 Task: Create a due date automation trigger when advanced on, 2 hours before a card is due add dates due tomorrow.
Action: Mouse moved to (1000, 297)
Screenshot: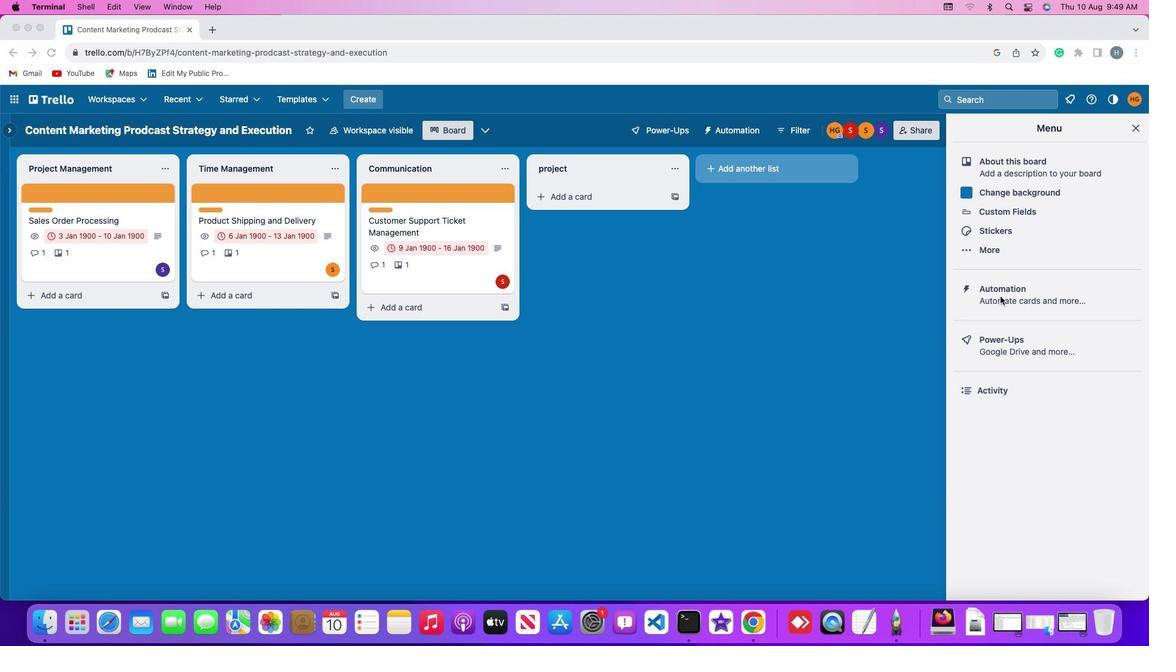 
Action: Mouse pressed left at (1000, 297)
Screenshot: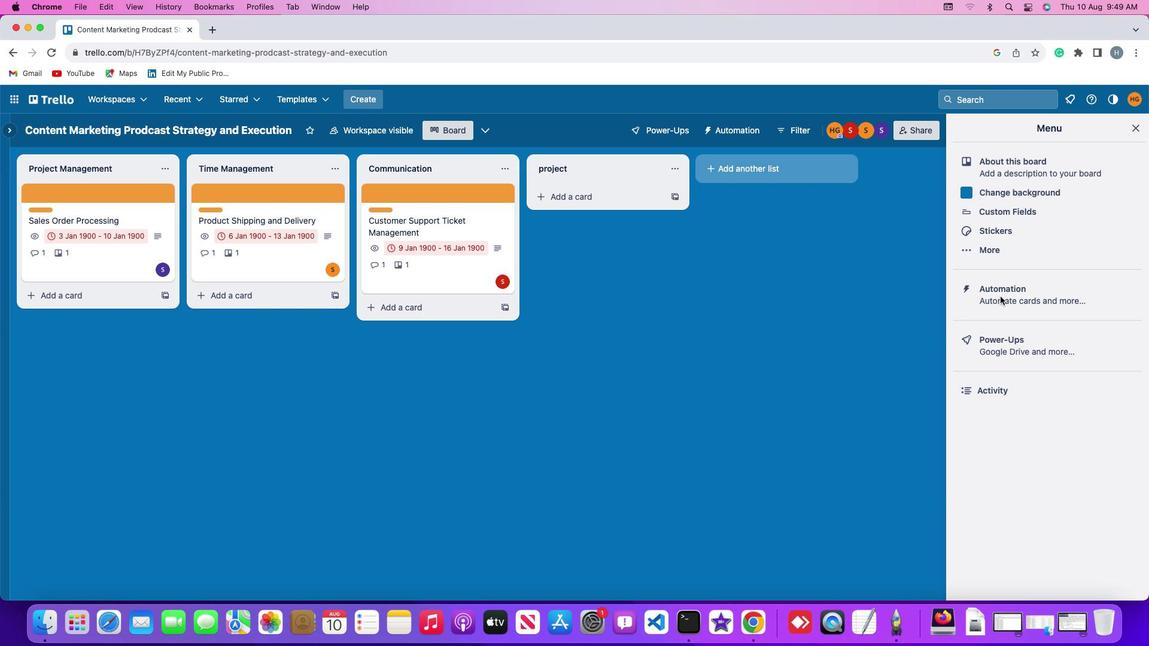 
Action: Mouse pressed left at (1000, 297)
Screenshot: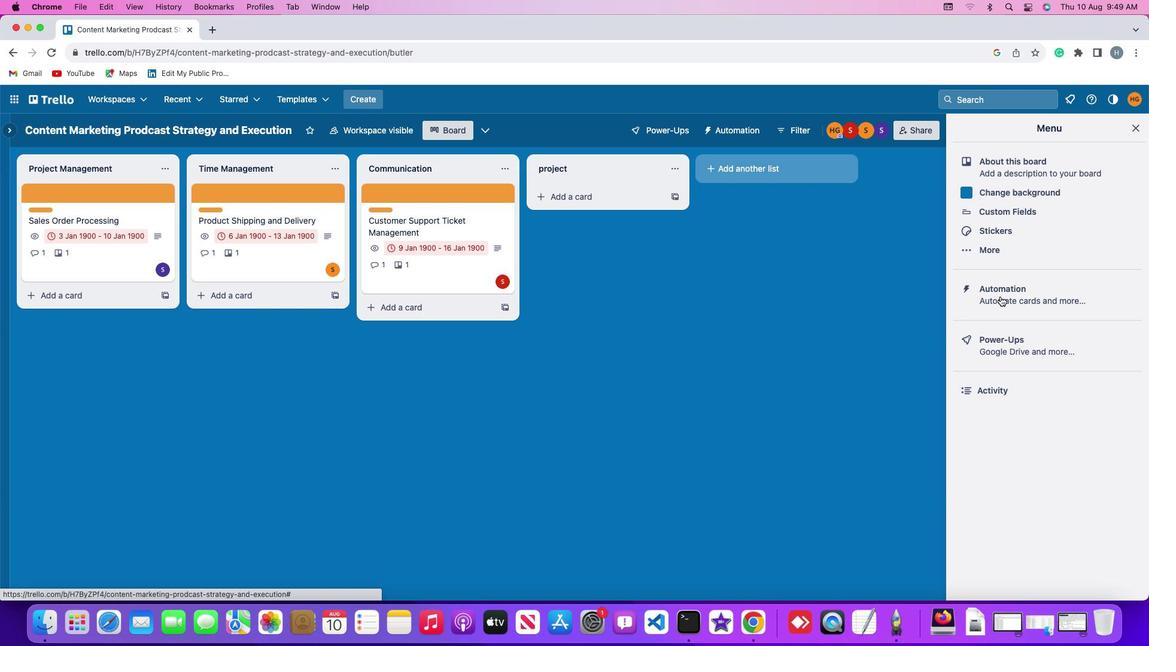 
Action: Mouse moved to (75, 286)
Screenshot: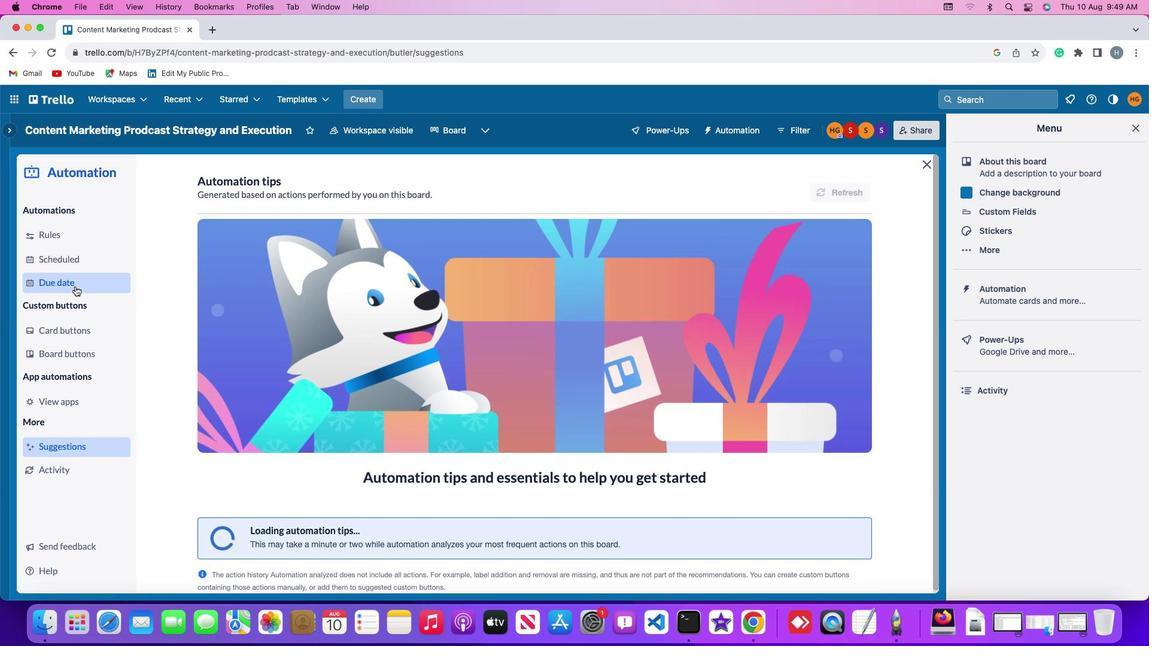 
Action: Mouse pressed left at (75, 286)
Screenshot: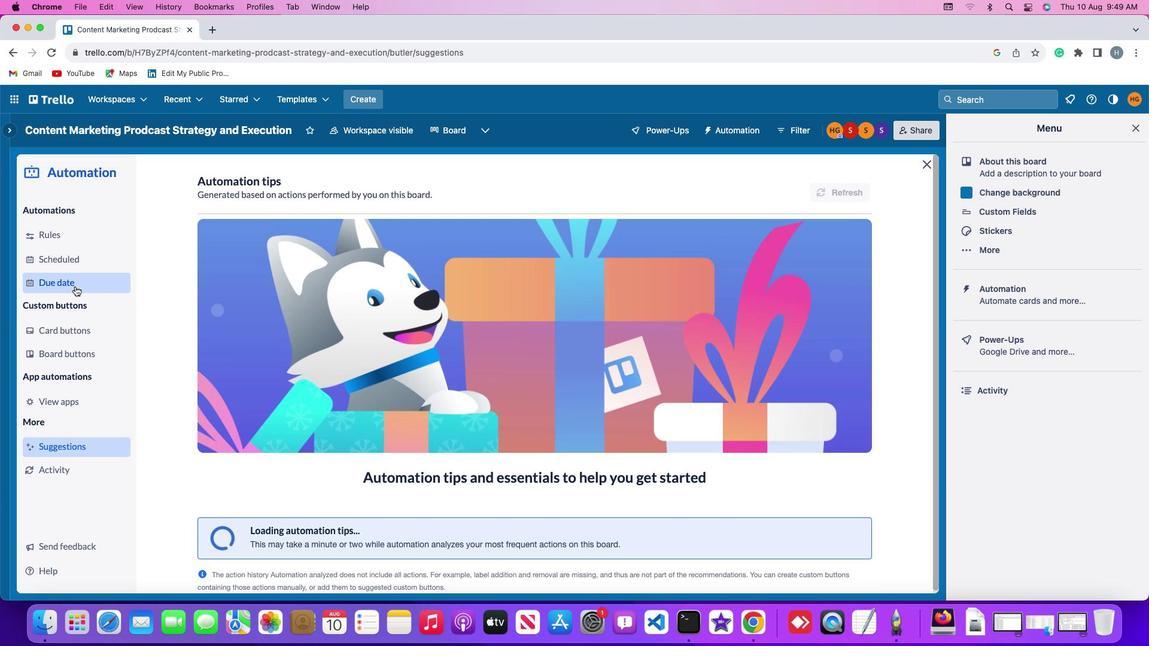
Action: Mouse moved to (802, 184)
Screenshot: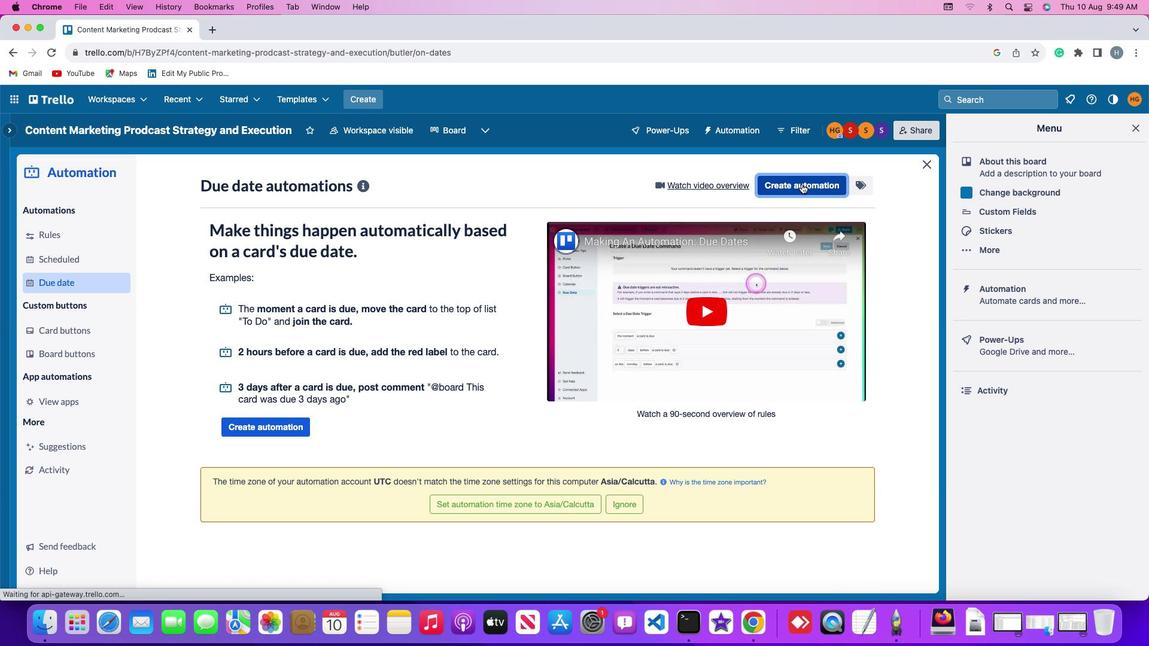 
Action: Mouse pressed left at (802, 184)
Screenshot: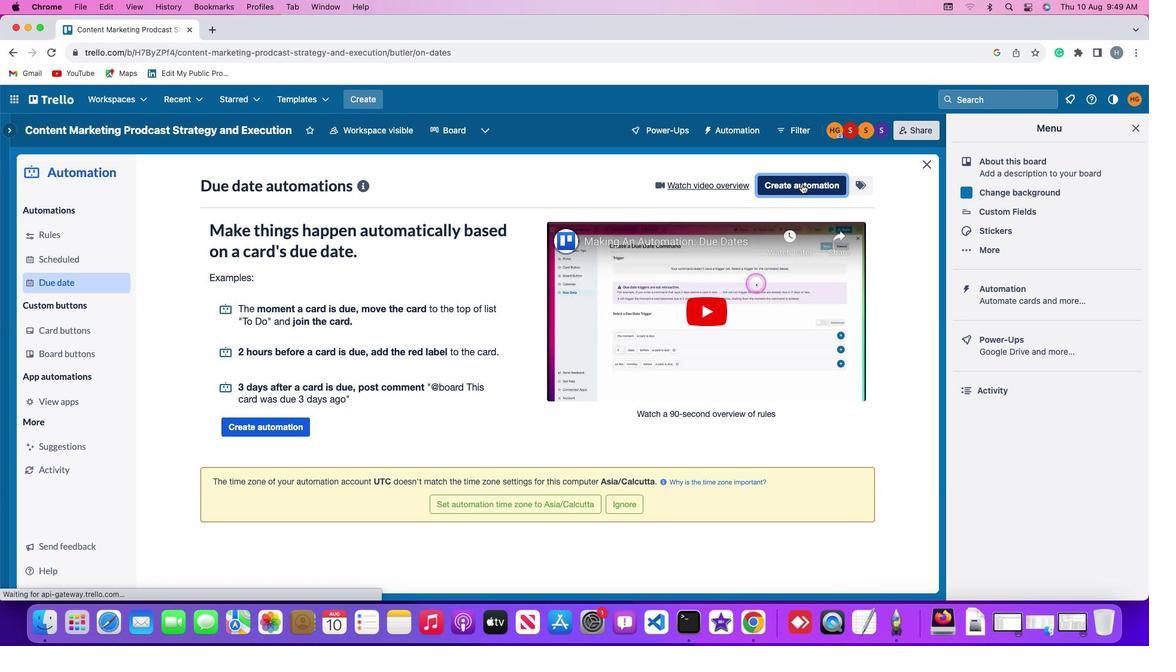 
Action: Mouse moved to (259, 300)
Screenshot: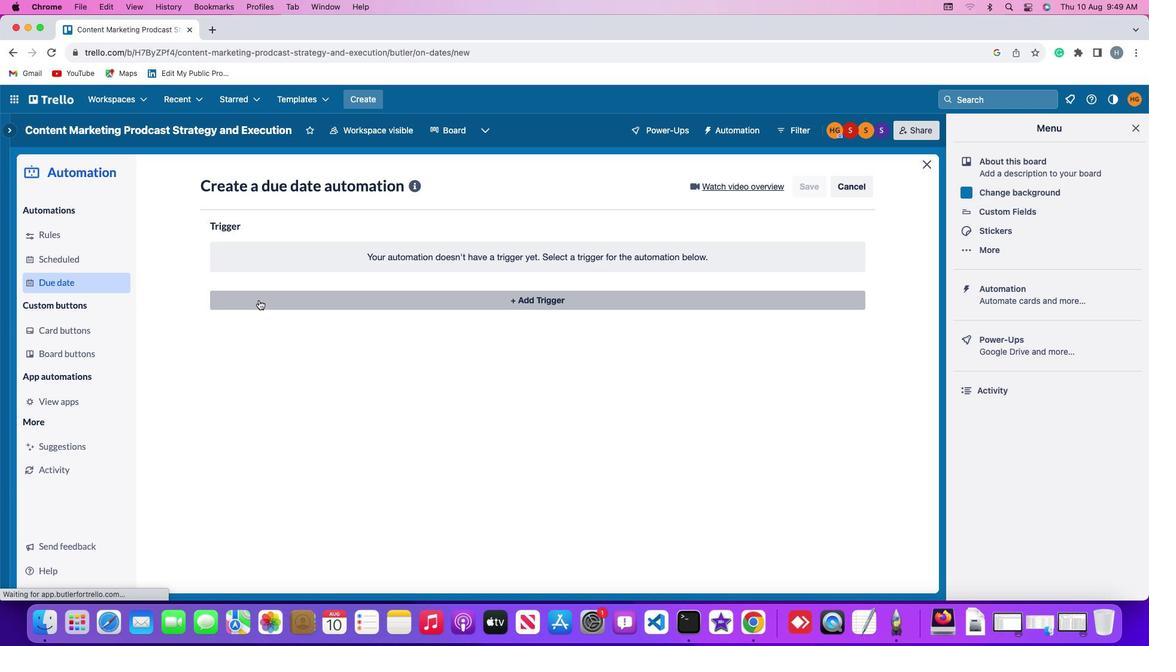 
Action: Mouse pressed left at (259, 300)
Screenshot: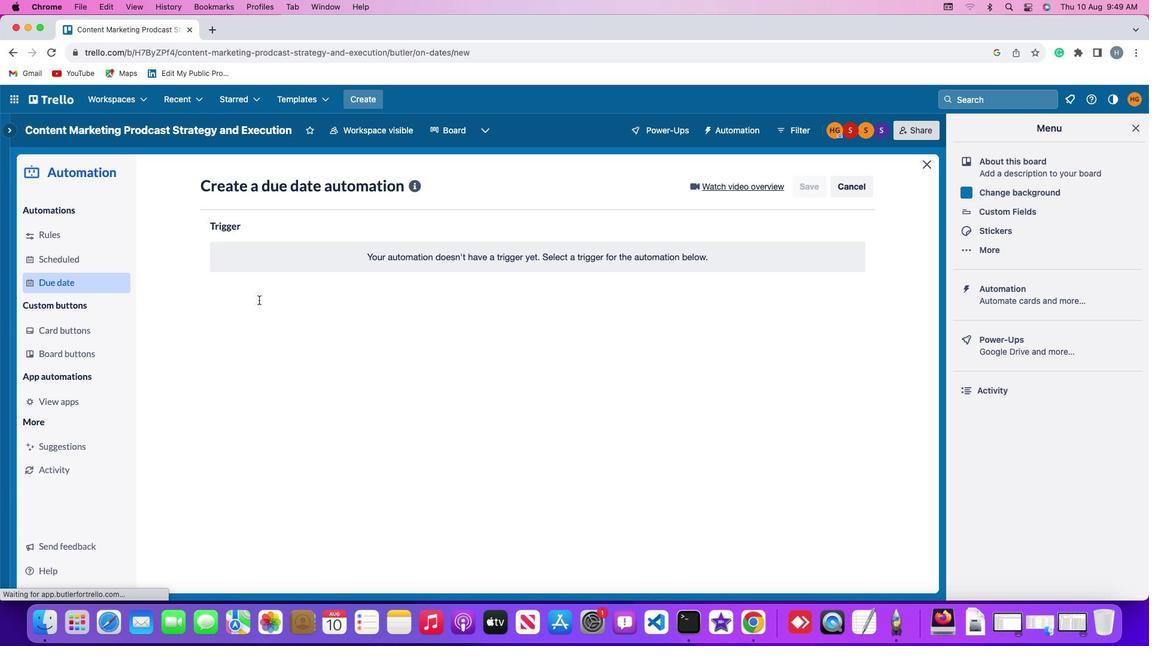 
Action: Mouse moved to (233, 479)
Screenshot: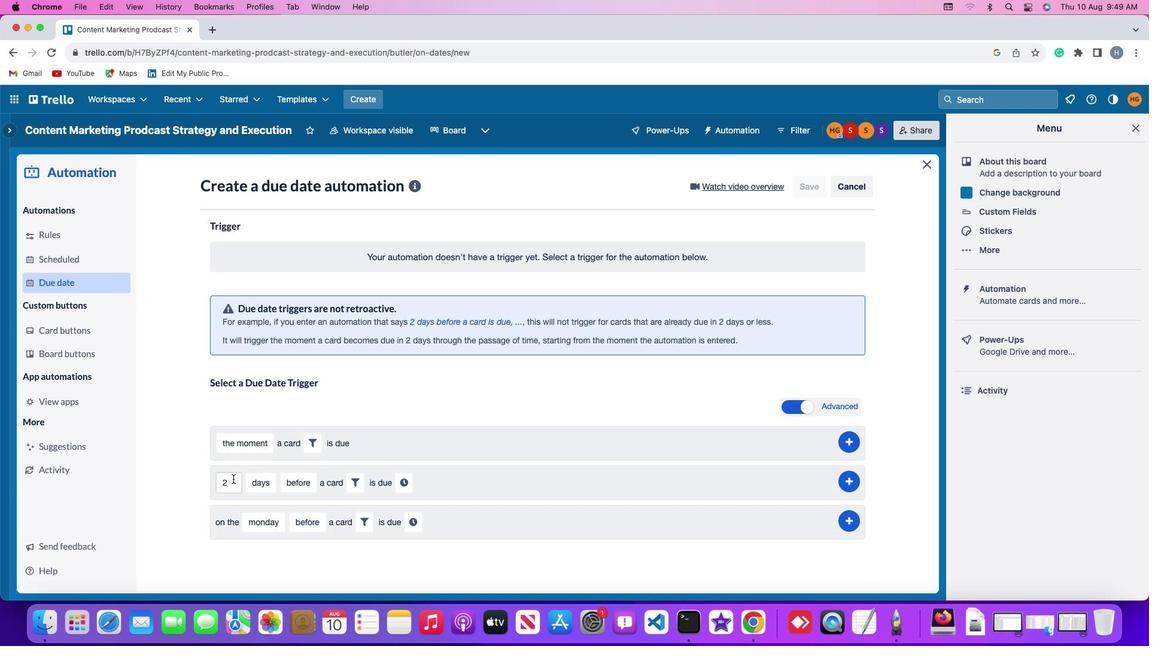 
Action: Mouse pressed left at (233, 479)
Screenshot: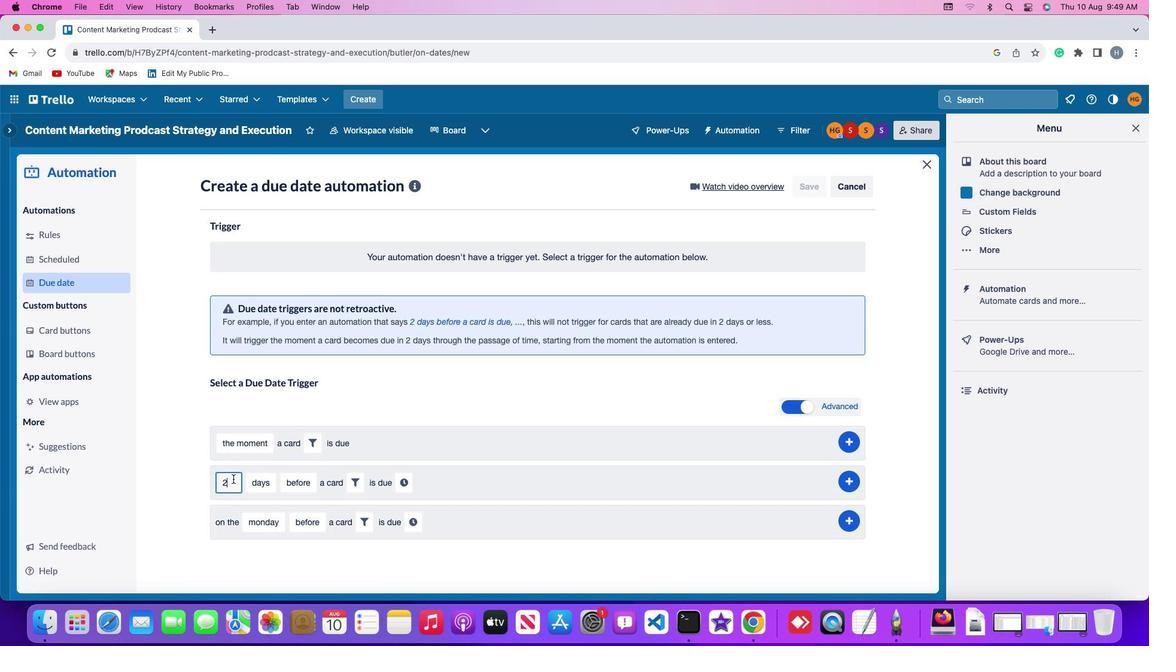 
Action: Key pressed Key.backspace'2'
Screenshot: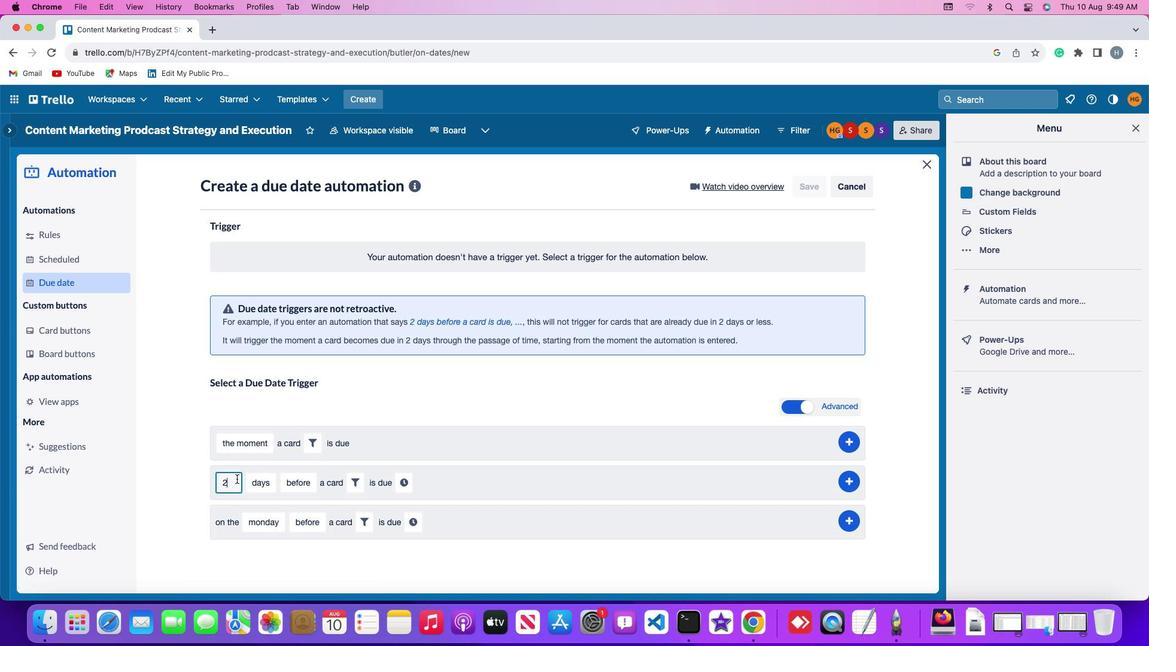 
Action: Mouse moved to (255, 480)
Screenshot: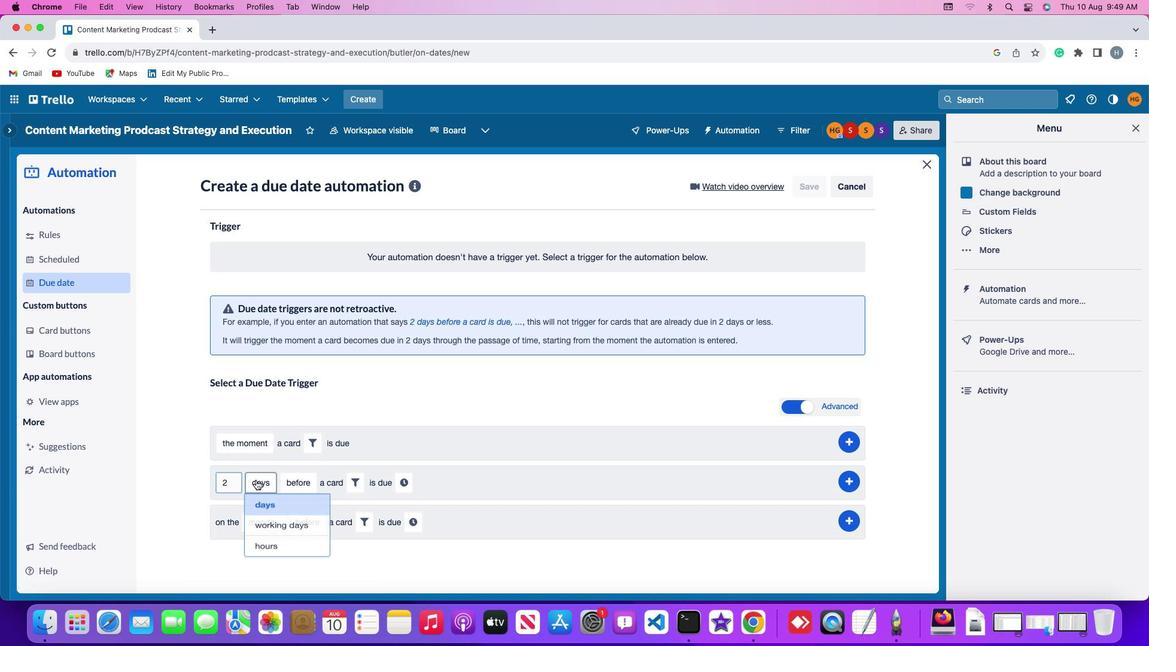 
Action: Mouse pressed left at (255, 480)
Screenshot: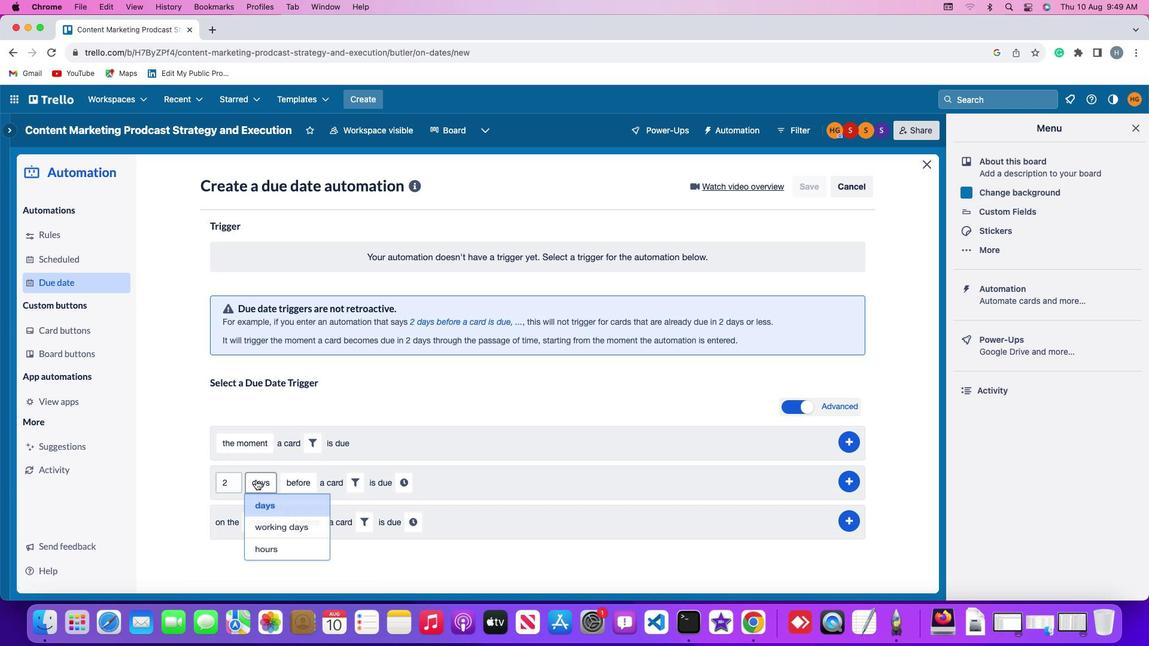 
Action: Mouse moved to (264, 551)
Screenshot: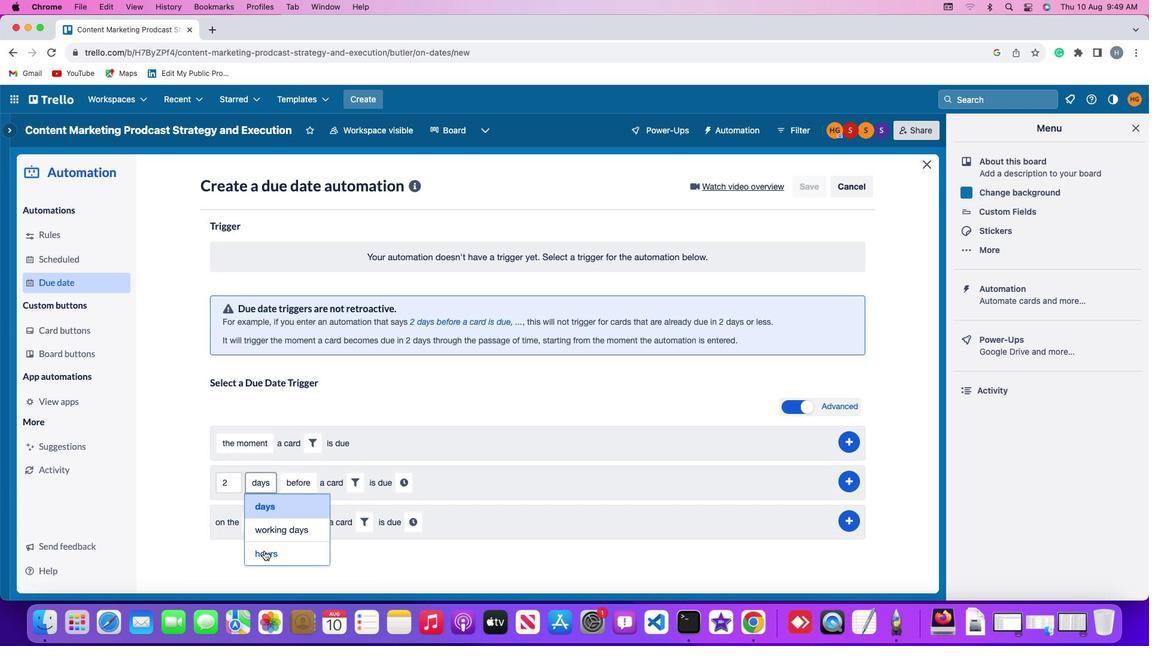 
Action: Mouse pressed left at (264, 551)
Screenshot: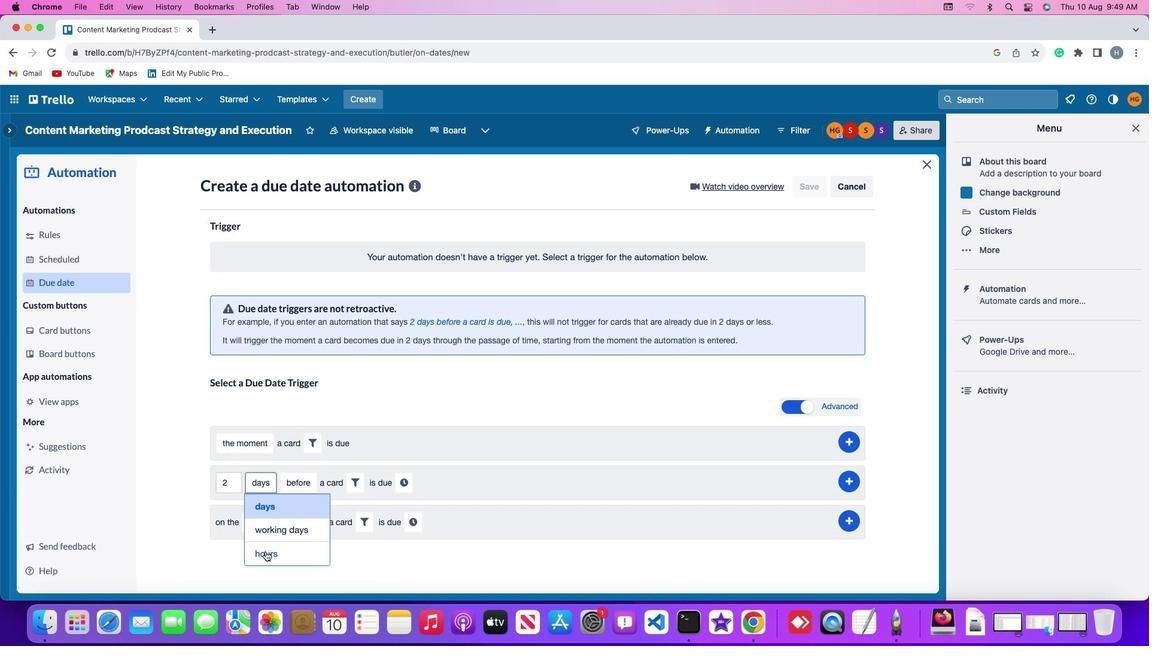 
Action: Mouse moved to (304, 484)
Screenshot: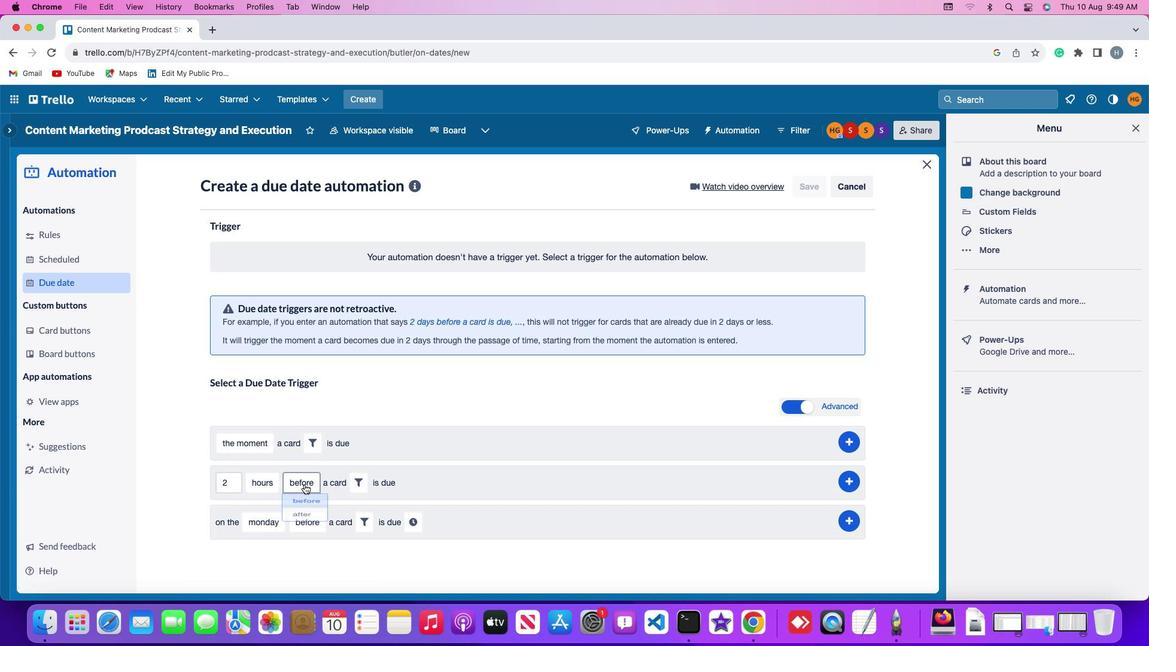 
Action: Mouse pressed left at (304, 484)
Screenshot: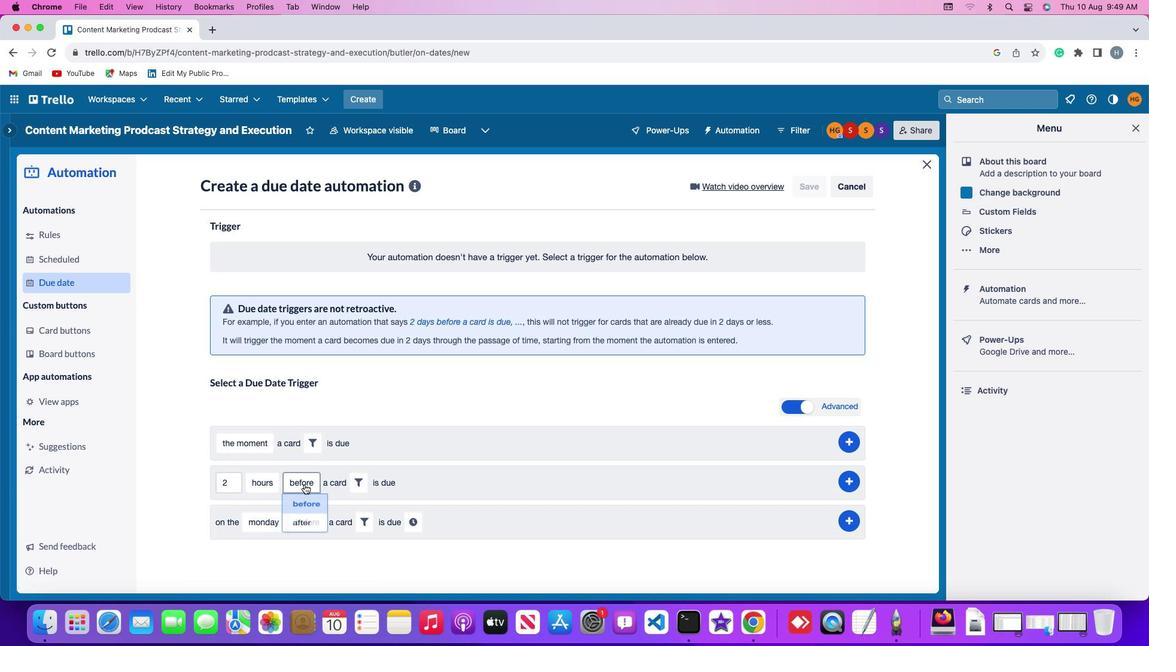 
Action: Mouse moved to (306, 502)
Screenshot: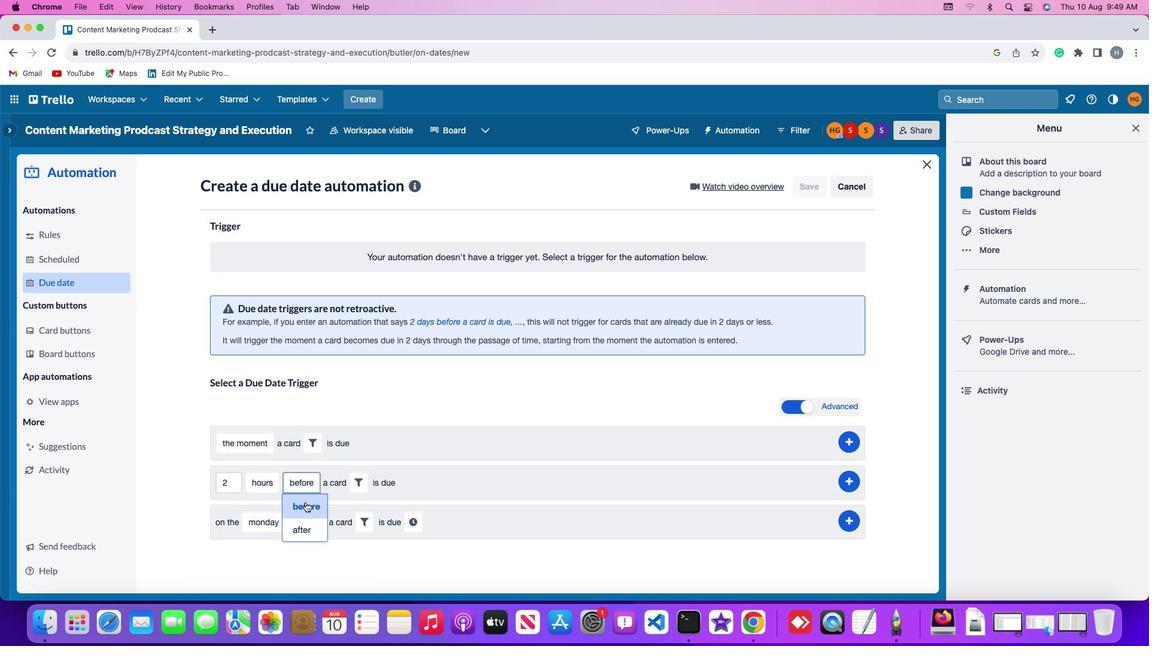 
Action: Mouse pressed left at (306, 502)
Screenshot: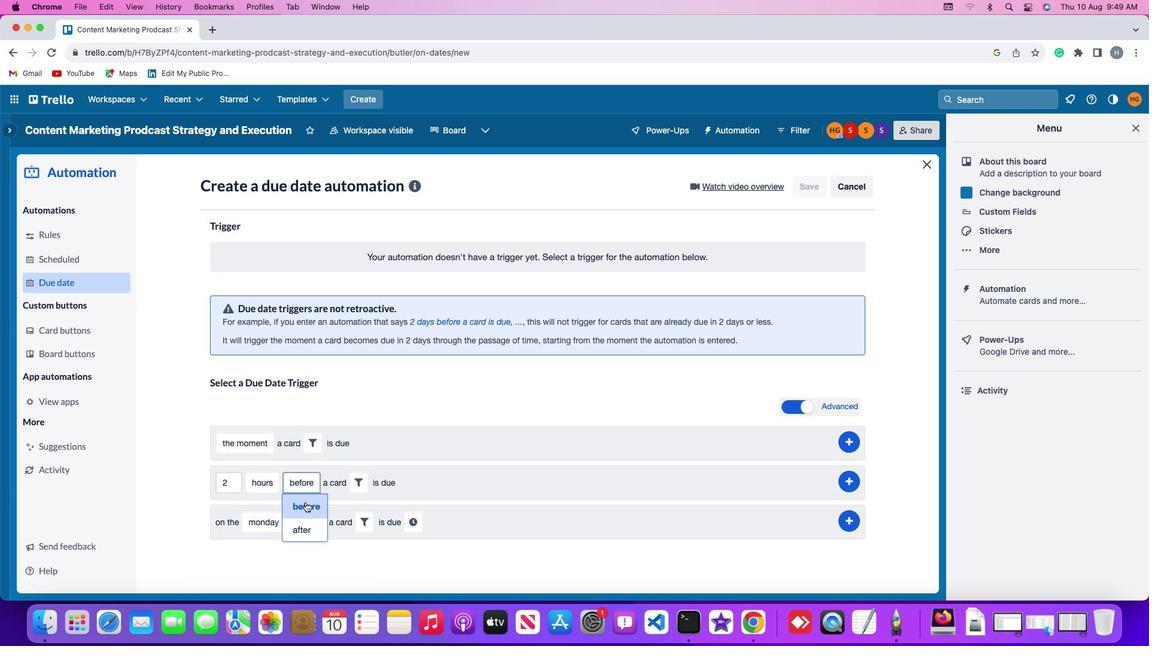 
Action: Mouse moved to (364, 483)
Screenshot: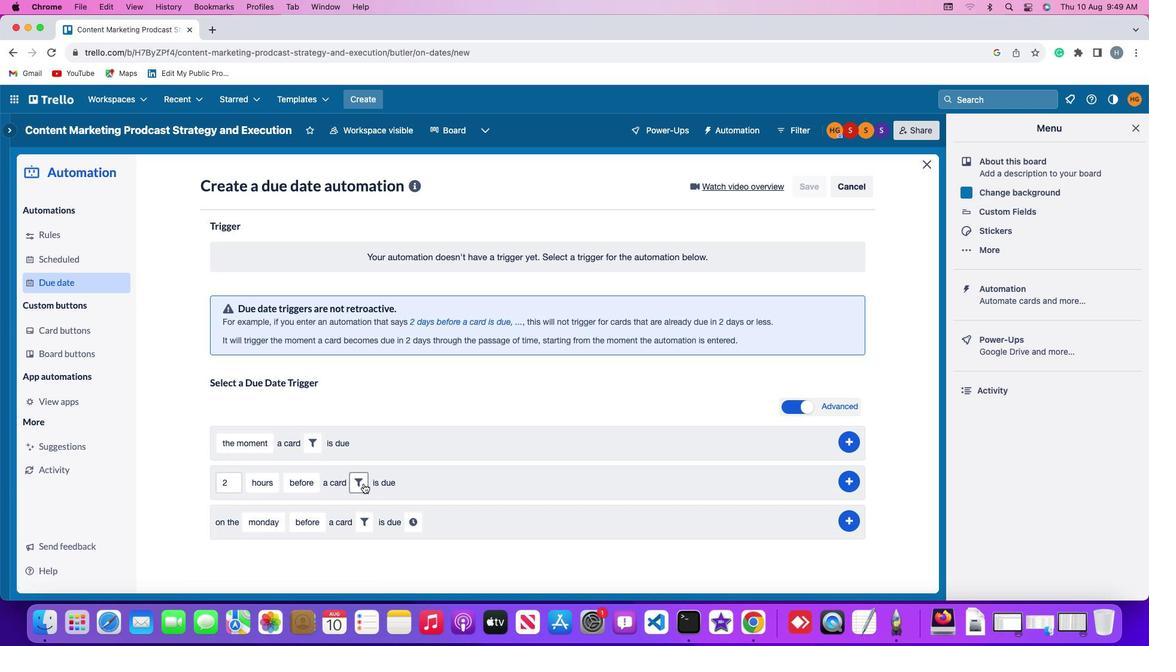 
Action: Mouse pressed left at (364, 483)
Screenshot: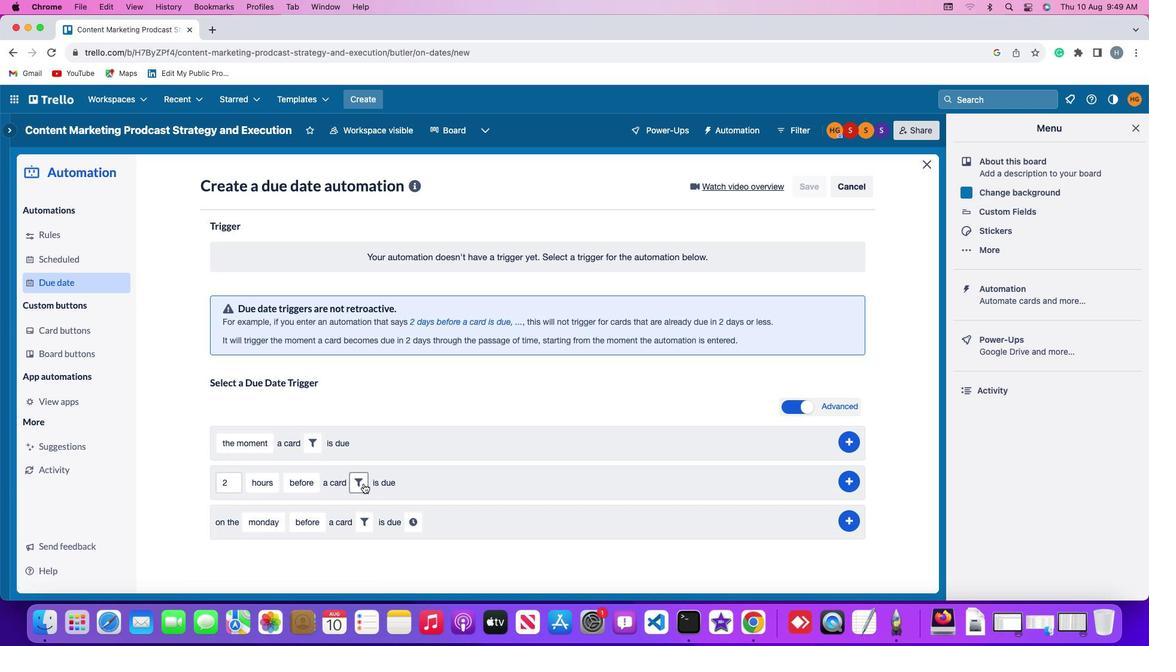 
Action: Mouse moved to (431, 520)
Screenshot: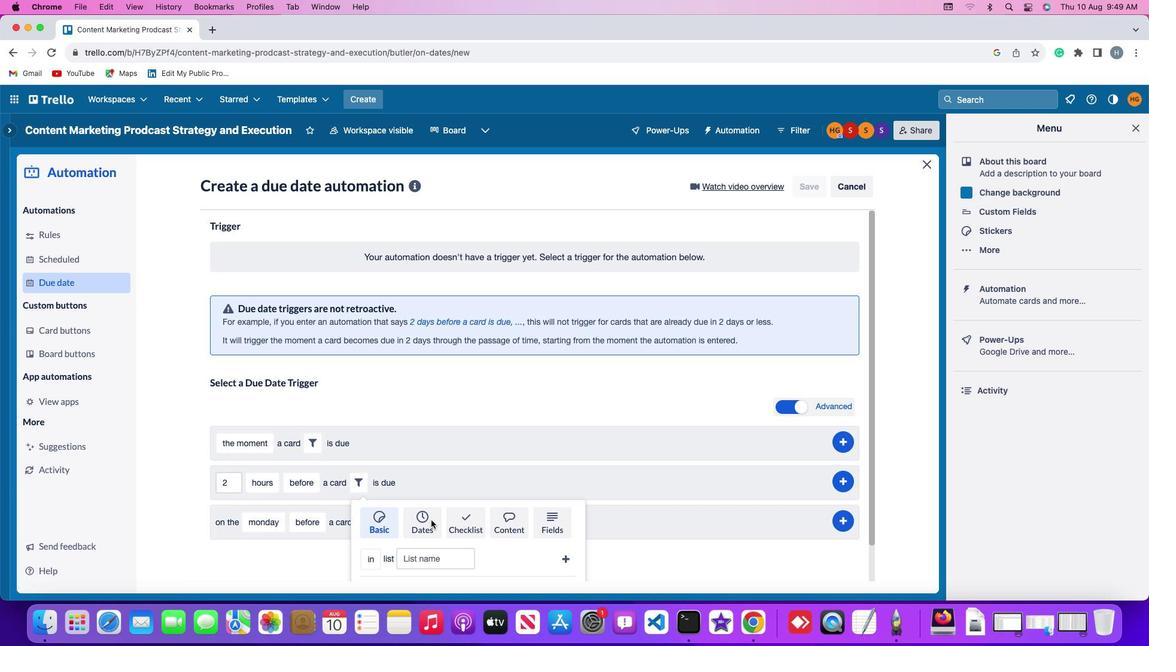 
Action: Mouse pressed left at (431, 520)
Screenshot: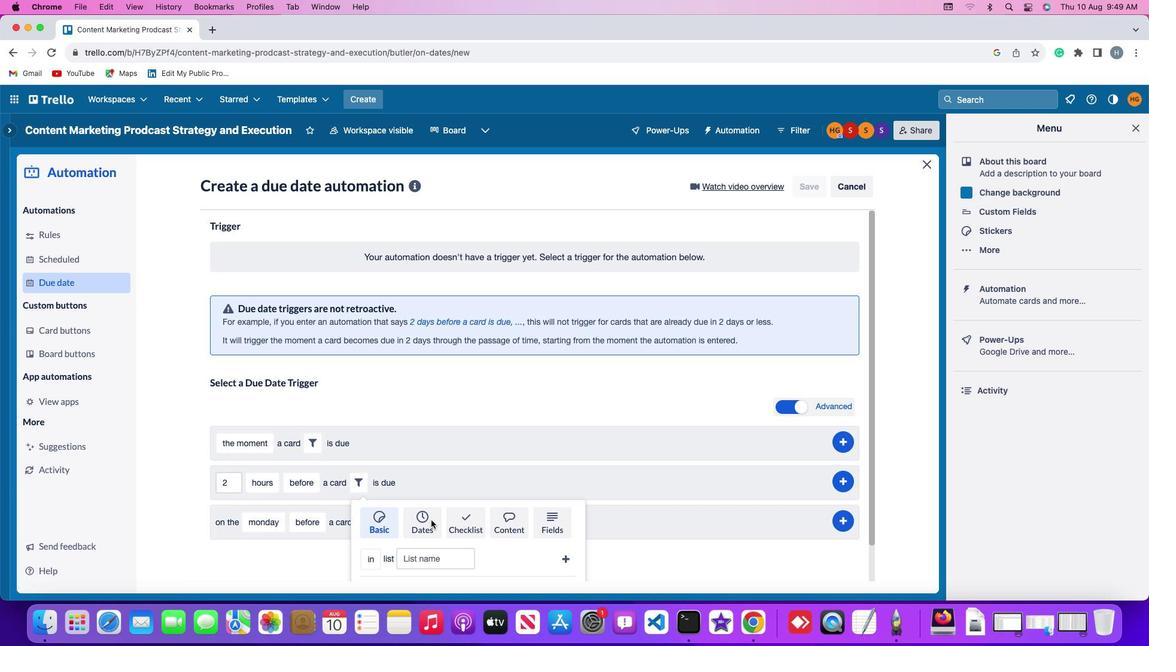 
Action: Mouse moved to (308, 550)
Screenshot: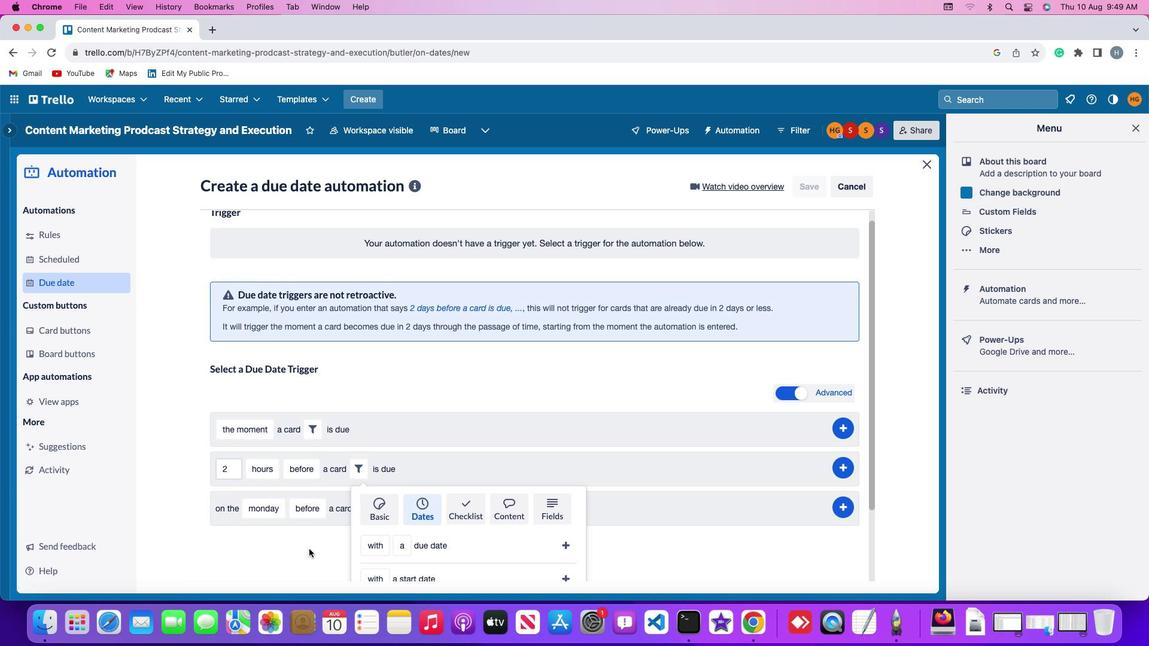
Action: Mouse scrolled (308, 550) with delta (0, 0)
Screenshot: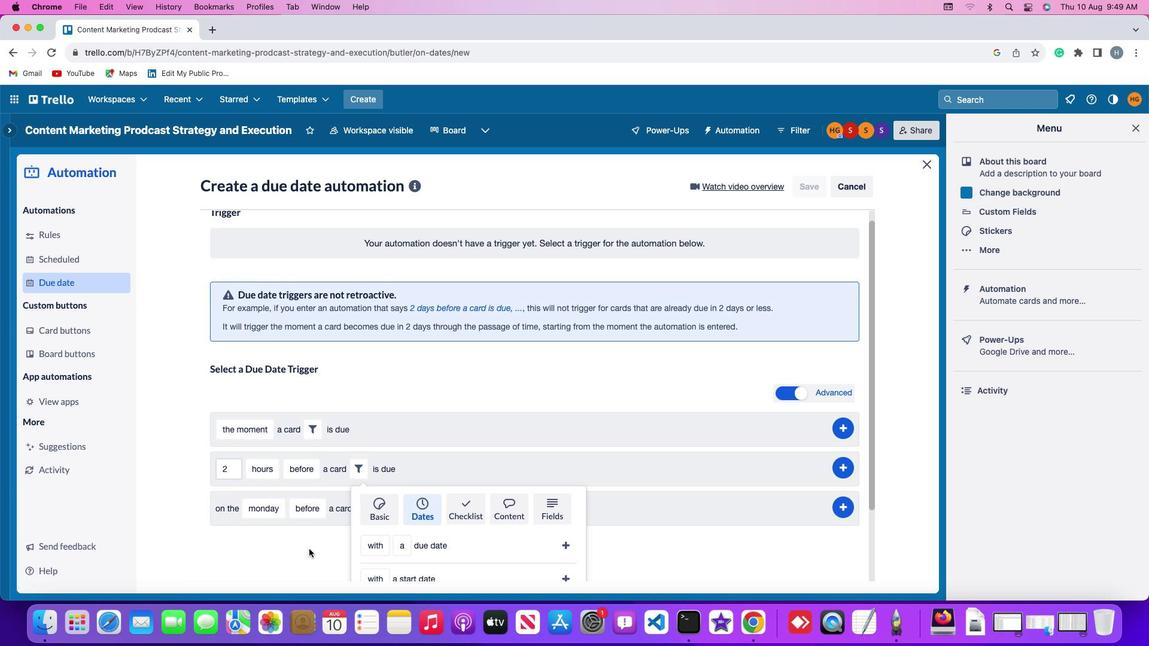 
Action: Mouse scrolled (308, 550) with delta (0, 0)
Screenshot: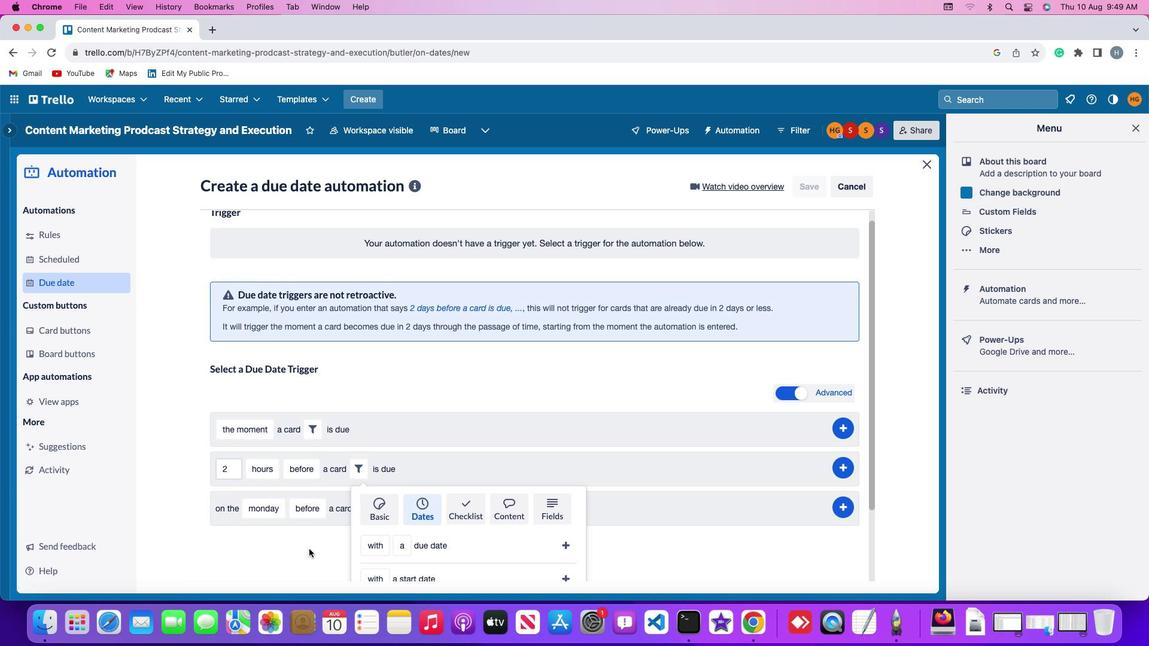 
Action: Mouse scrolled (308, 550) with delta (0, -1)
Screenshot: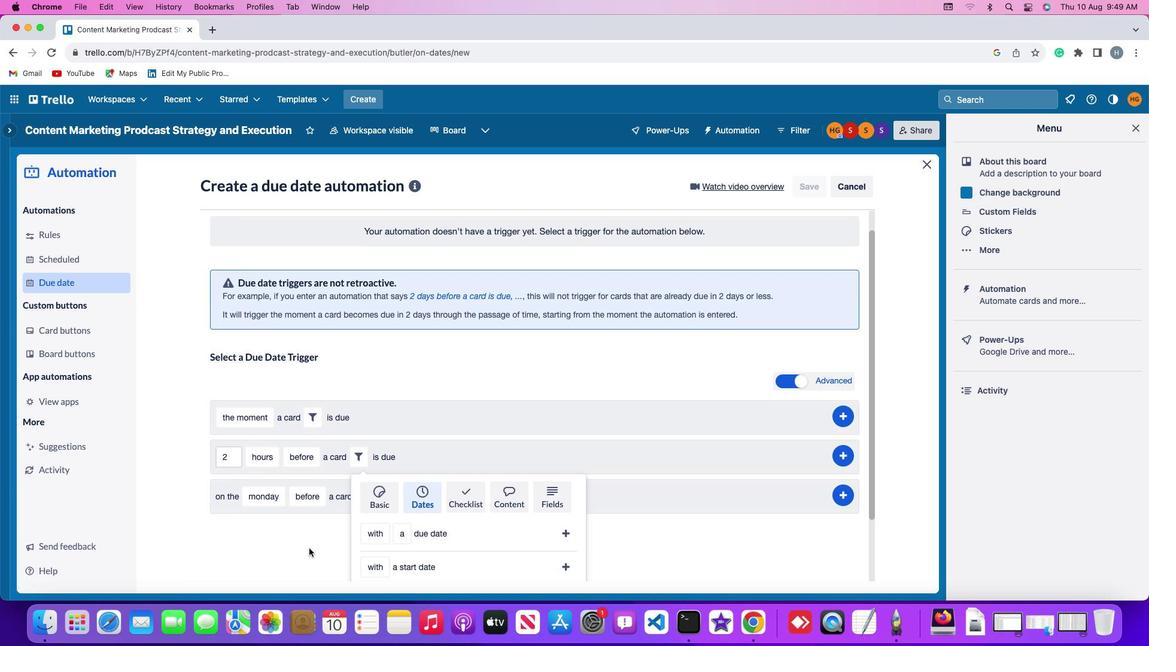 
Action: Mouse moved to (308, 550)
Screenshot: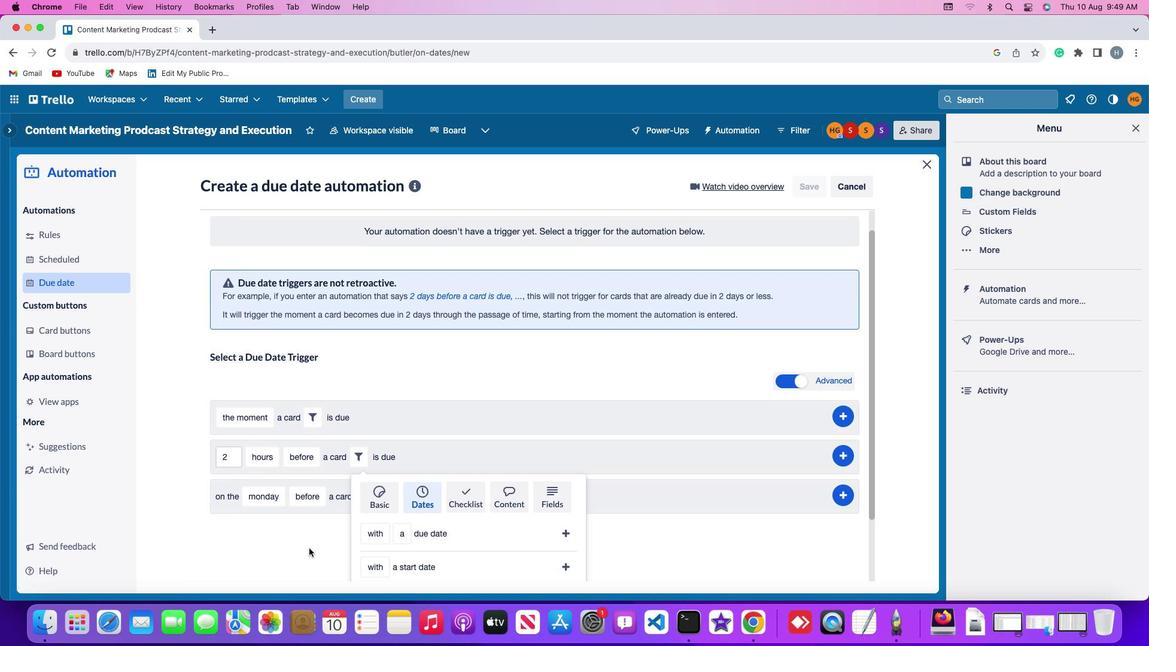 
Action: Mouse scrolled (308, 550) with delta (0, -2)
Screenshot: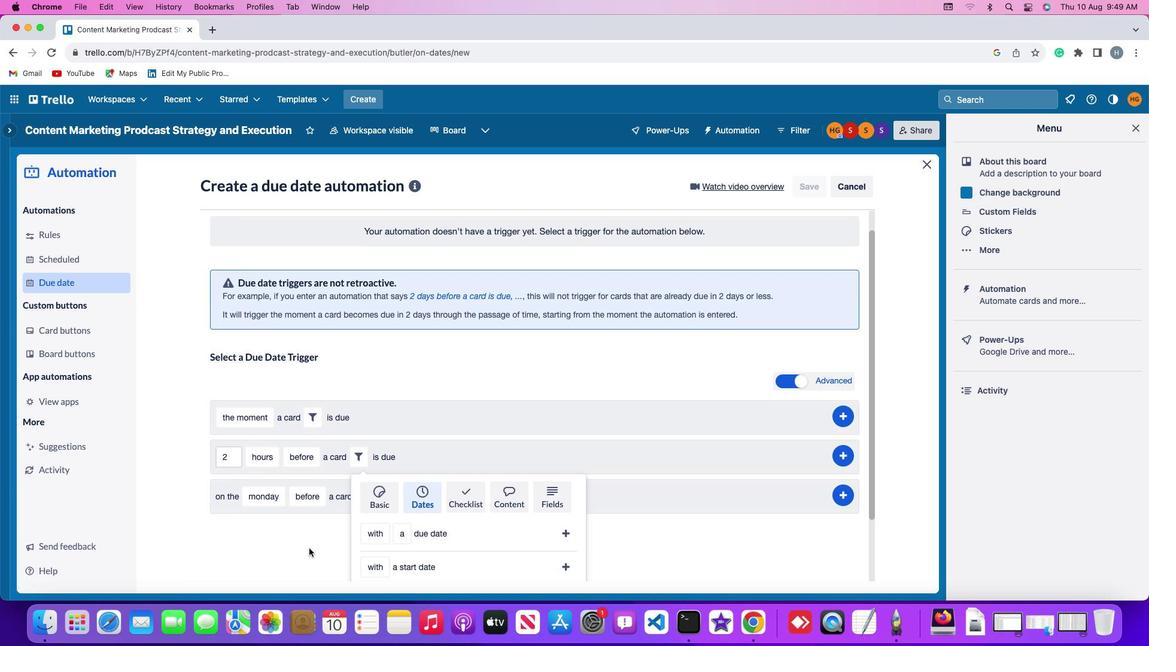 
Action: Mouse scrolled (308, 550) with delta (0, -3)
Screenshot: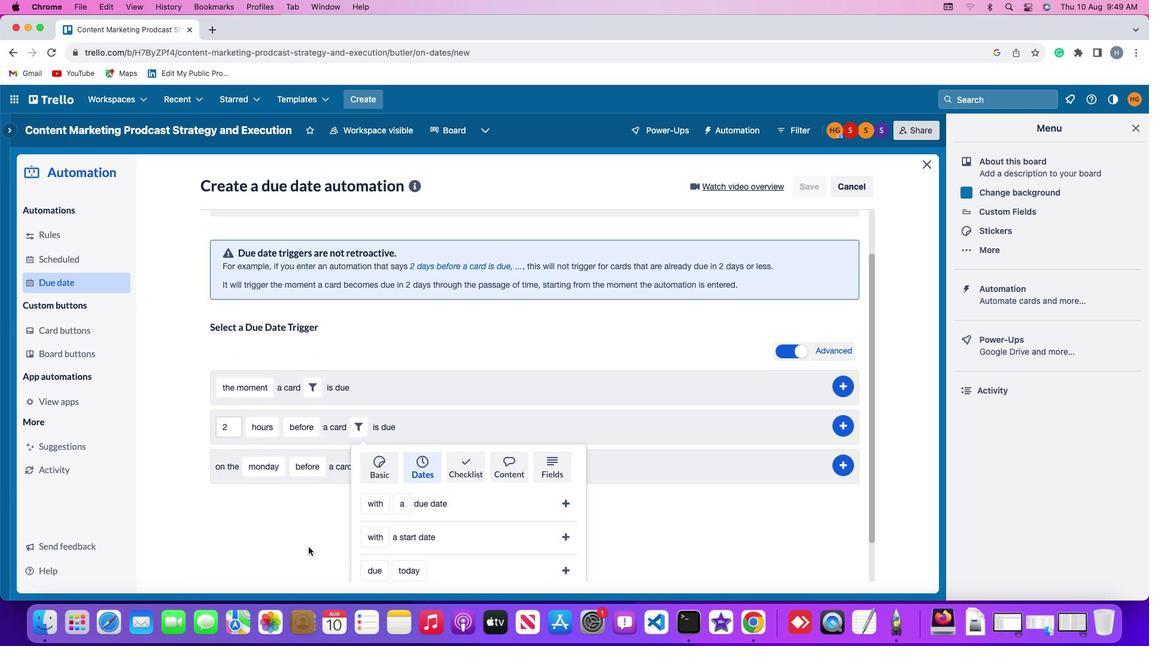 
Action: Mouse moved to (370, 520)
Screenshot: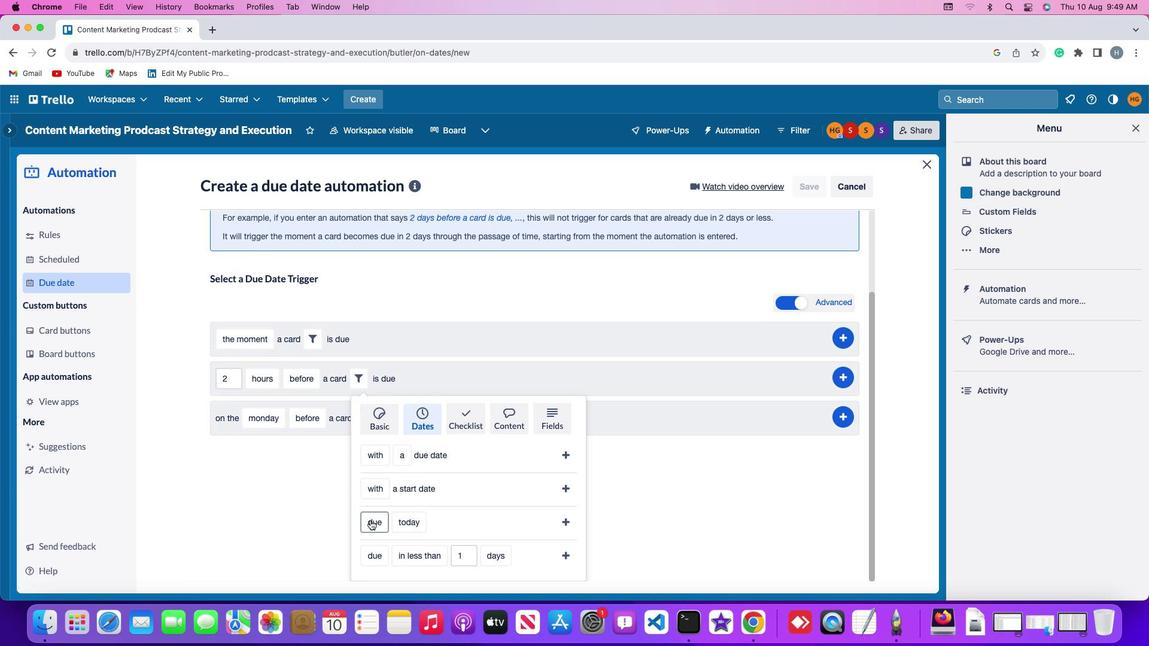 
Action: Mouse pressed left at (370, 520)
Screenshot: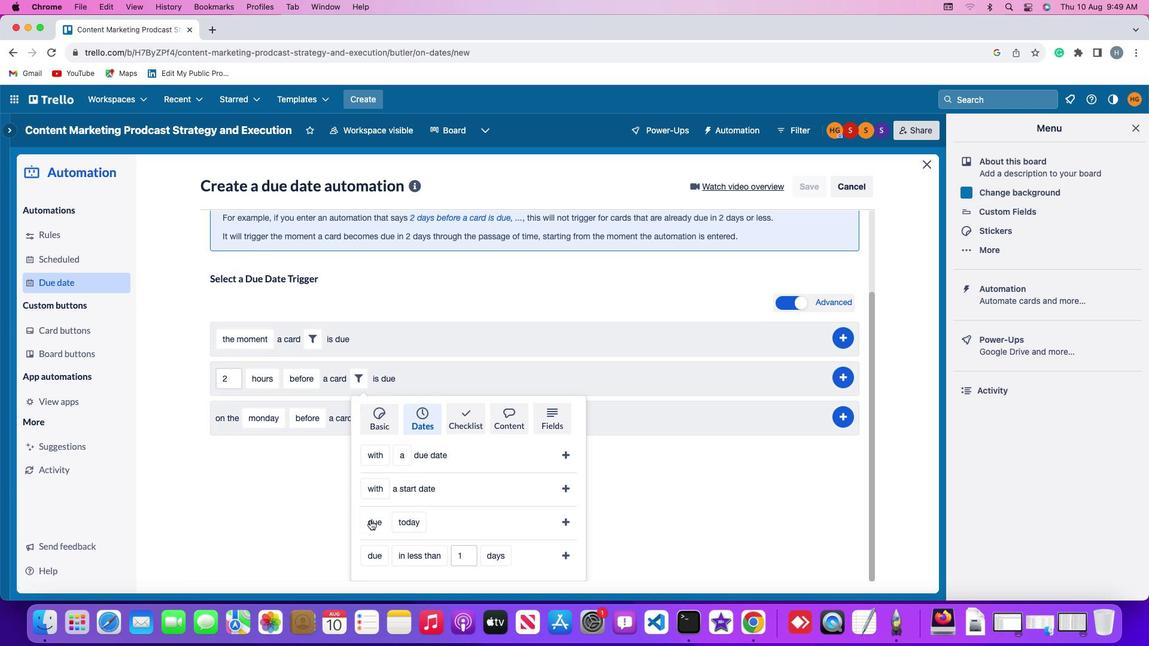 
Action: Mouse moved to (404, 428)
Screenshot: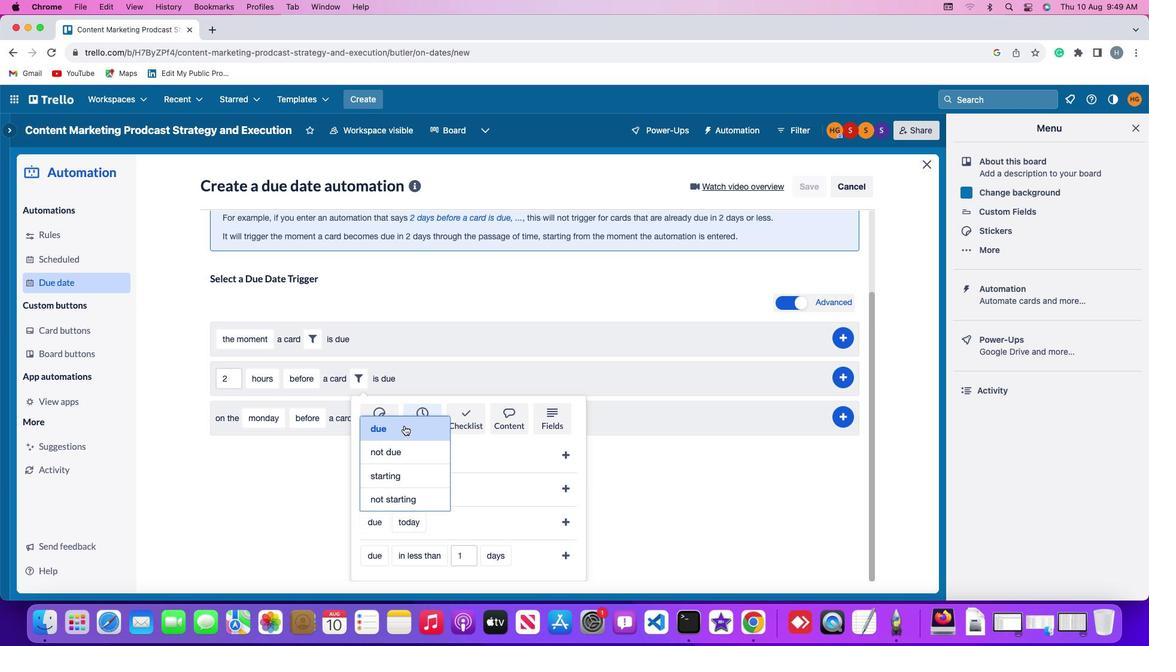 
Action: Mouse pressed left at (404, 428)
Screenshot: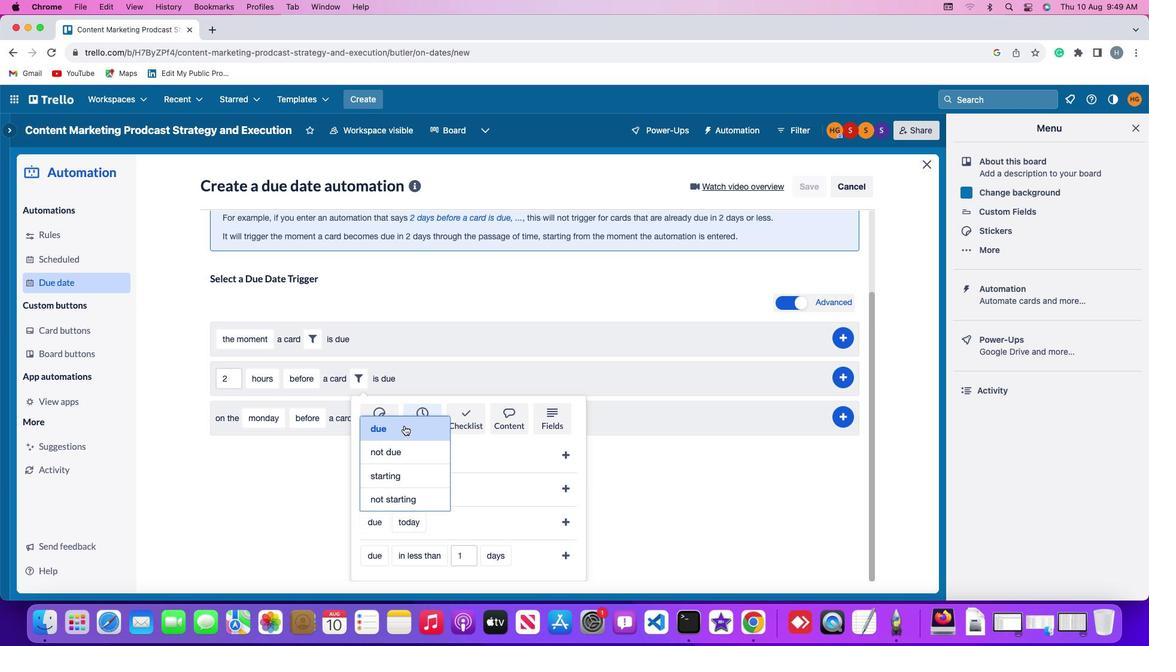 
Action: Mouse moved to (407, 525)
Screenshot: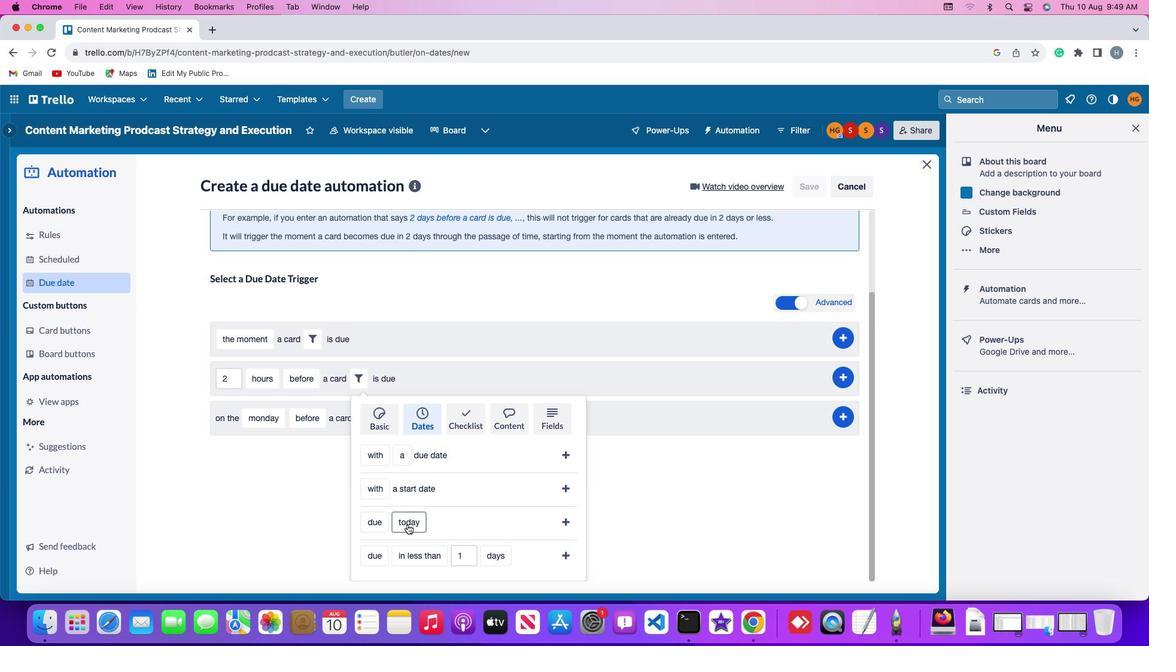 
Action: Mouse pressed left at (407, 525)
Screenshot: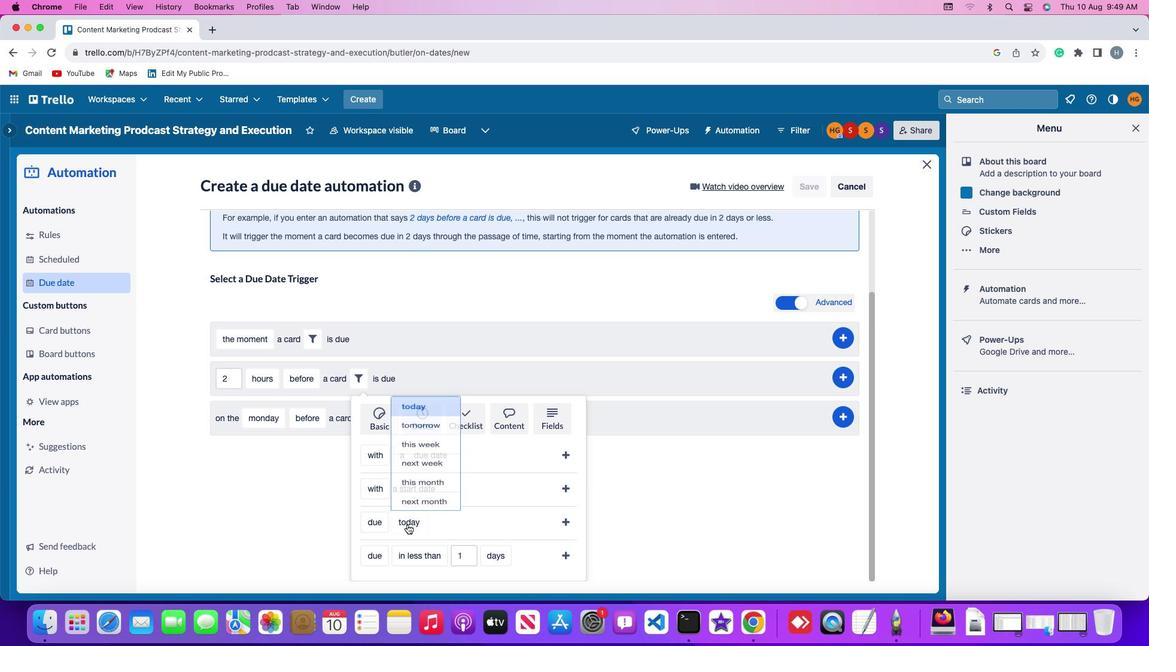 
Action: Mouse moved to (430, 405)
Screenshot: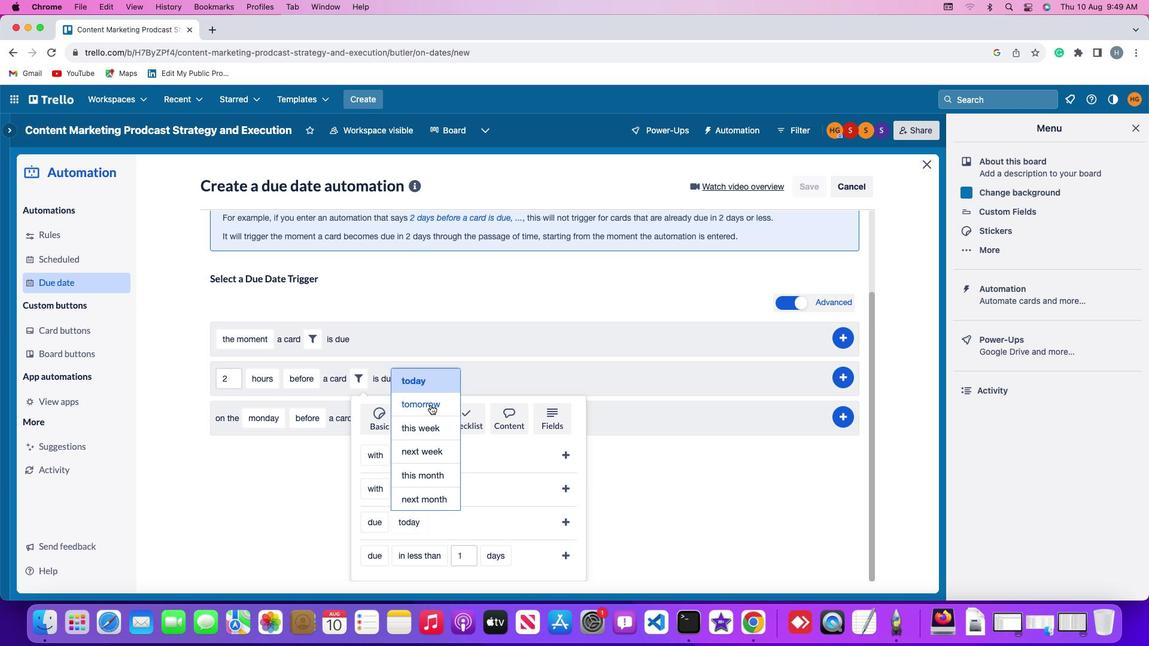 
Action: Mouse pressed left at (430, 405)
Screenshot: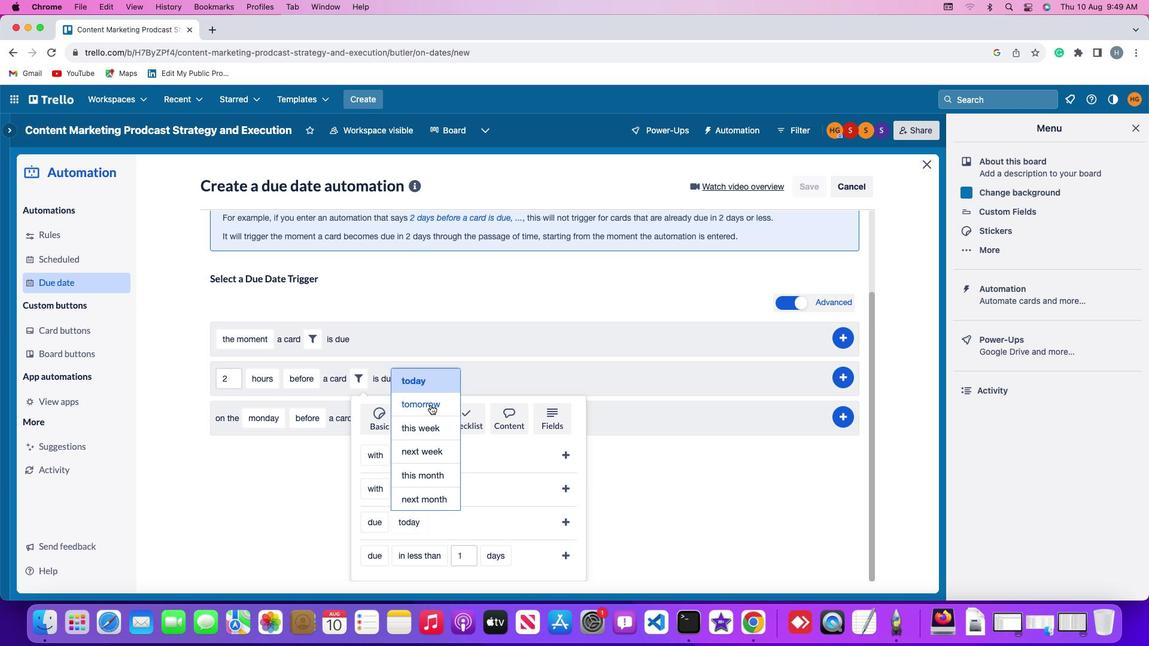 
Action: Mouse moved to (565, 521)
Screenshot: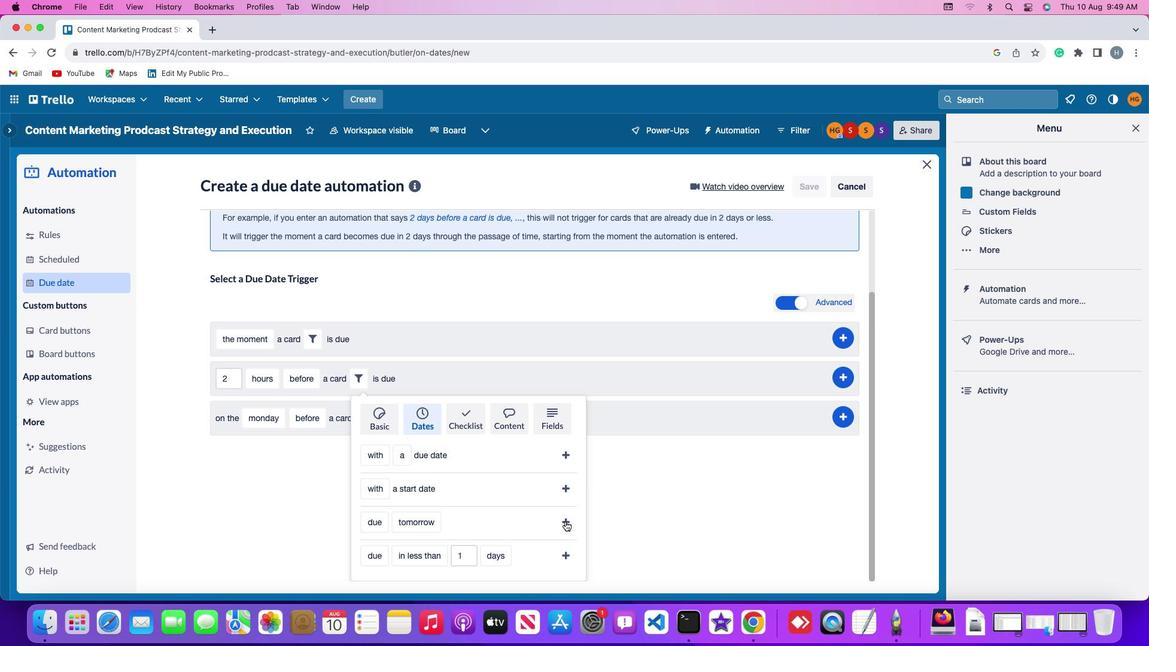 
Action: Mouse pressed left at (565, 521)
Screenshot: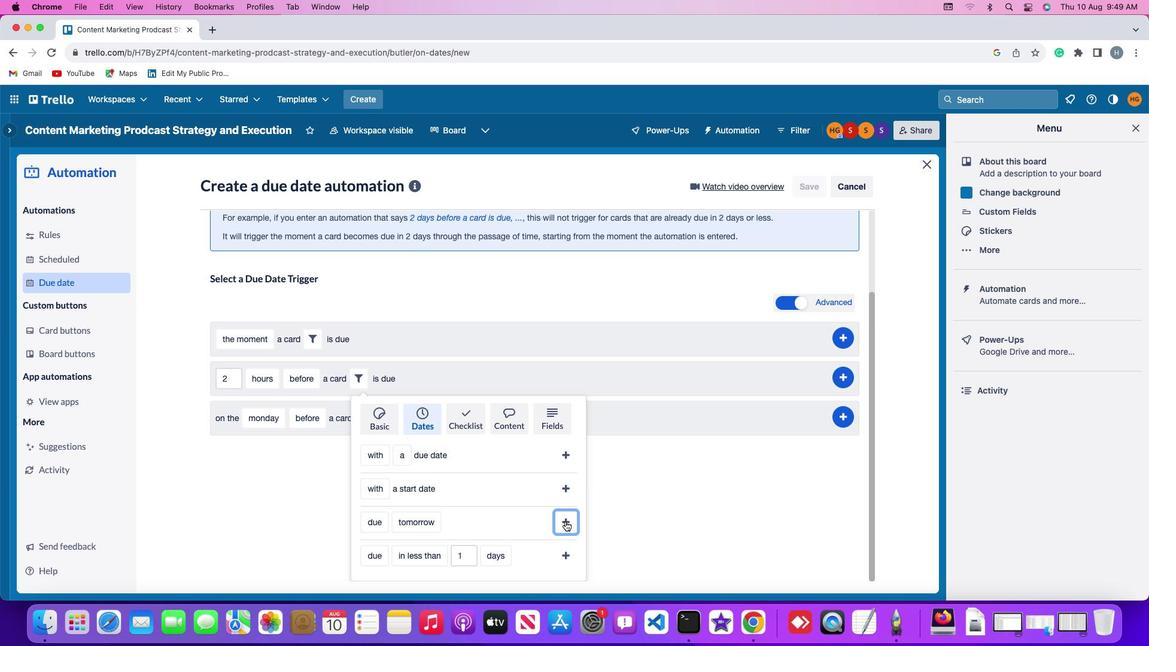 
Action: Mouse moved to (849, 478)
Screenshot: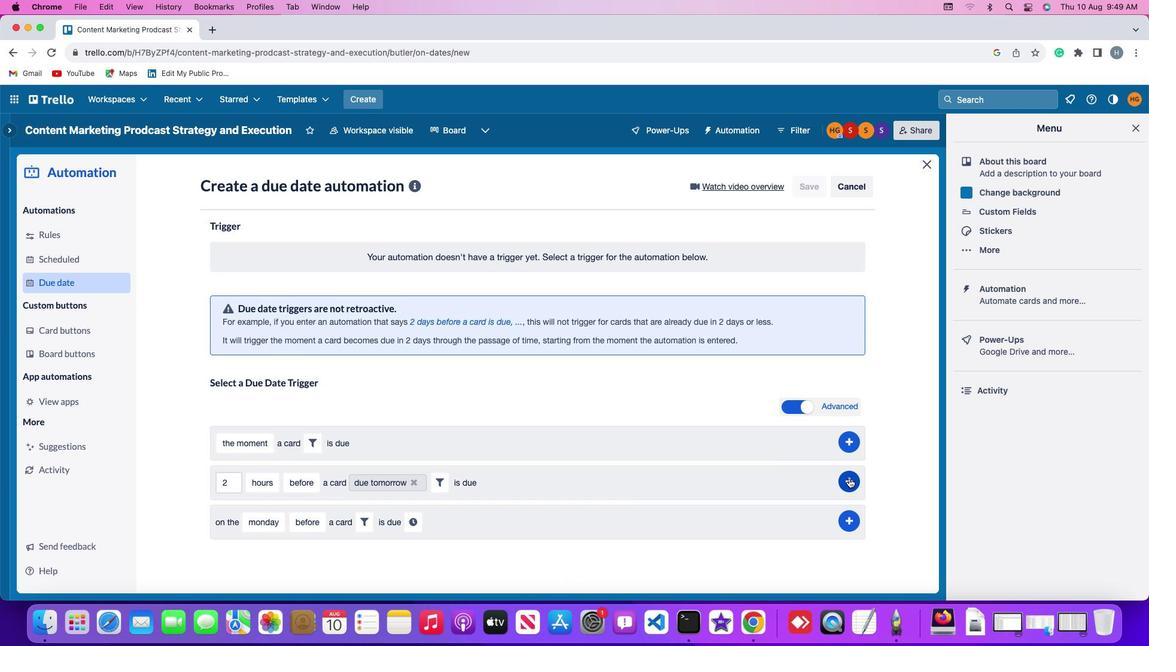 
Action: Mouse pressed left at (849, 478)
Screenshot: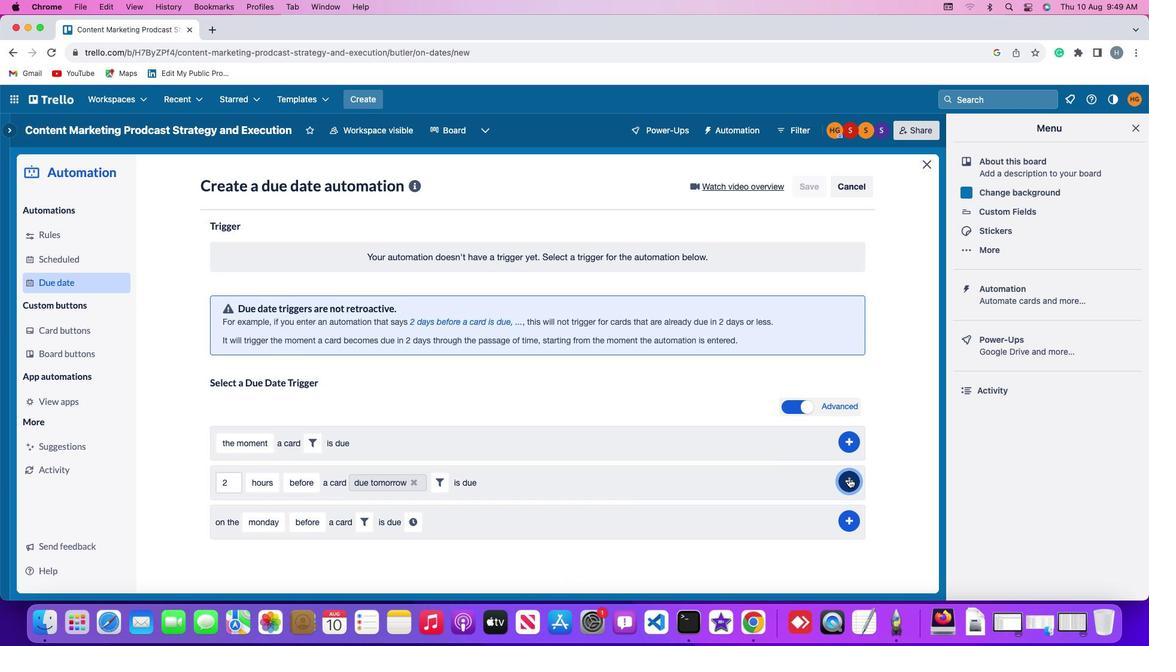 
Action: Mouse moved to (904, 389)
Screenshot: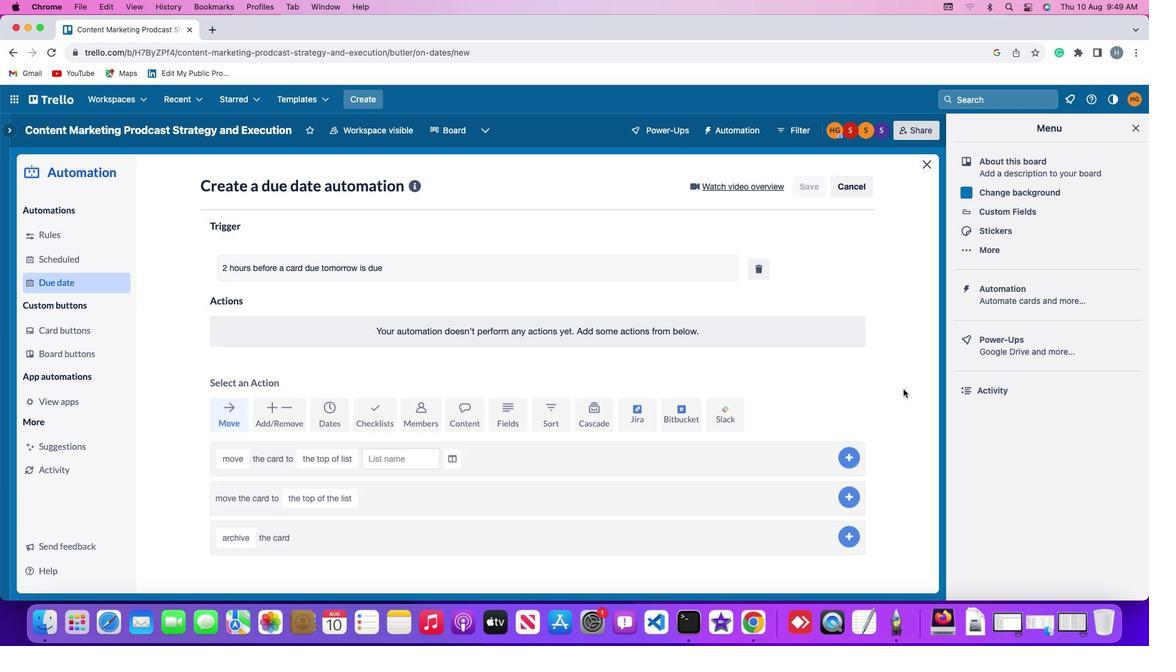 
